 Task: Set up a 90-minute pottery and ceramics hand-building class for artistic expression.
Action: Mouse pressed left at (392, 191)
Screenshot: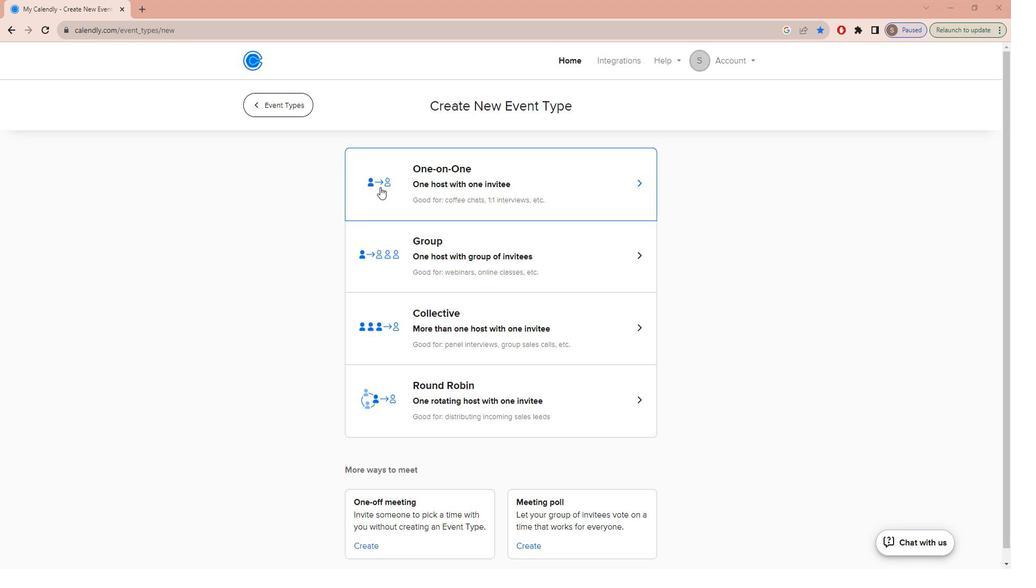 
Action: Key pressed c<Key.caps_lock>REATIVE<Key.space><Key.caps_lock>p<Key.caps_lock>OTTERY<Key.space>AND<Key.space><Key.caps_lock>c<Key.caps_lock>ERAMICS<Key.space><Key.caps_lock>h<Key.caps_lock>AND-<Key.caps_lock>b<Key.caps_lock>UILDING<Key.space><Key.caps_lock>c<Key.caps_lock>LASS
Screenshot: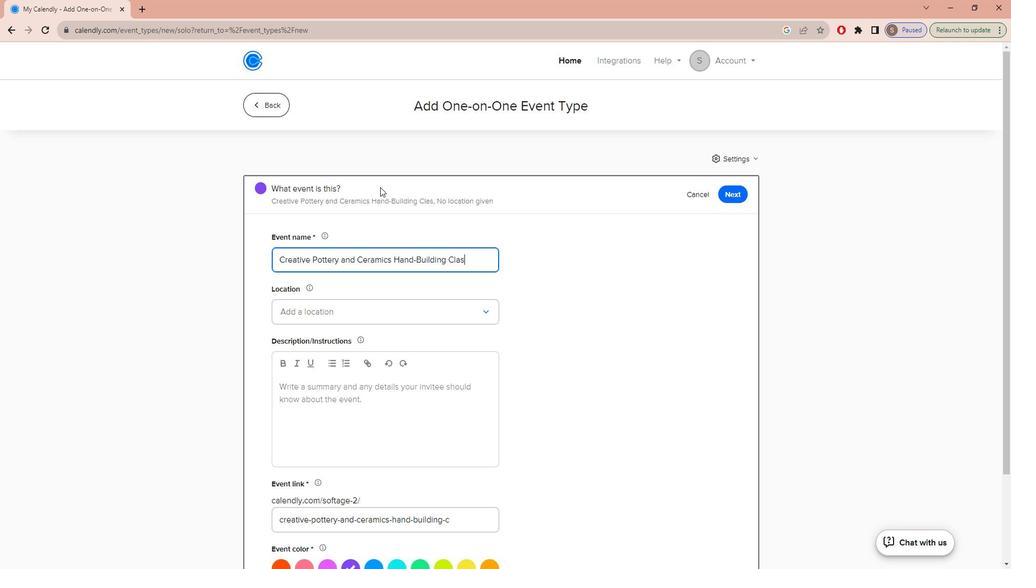 
Action: Mouse moved to (401, 313)
Screenshot: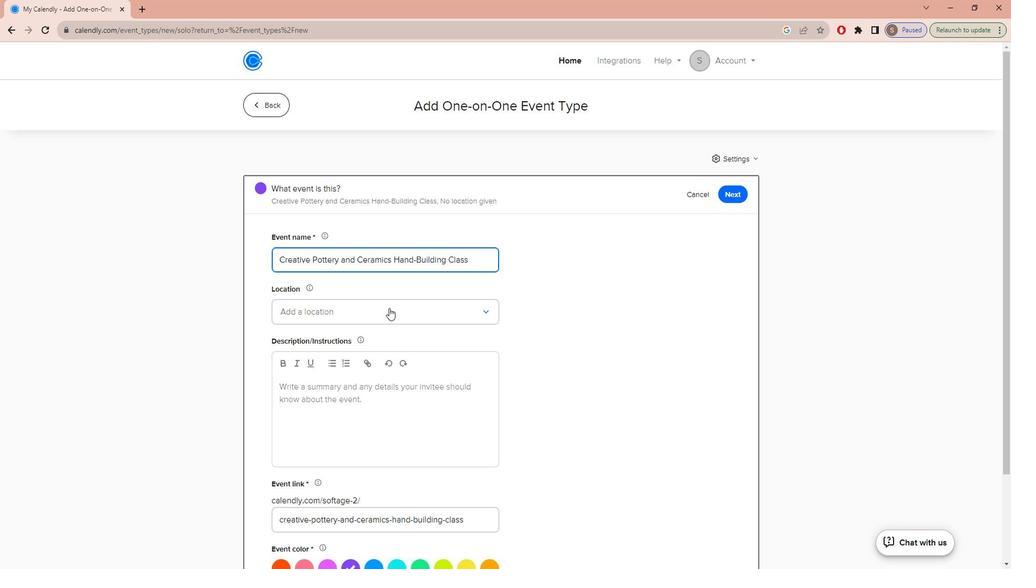 
Action: Mouse pressed left at (401, 313)
Screenshot: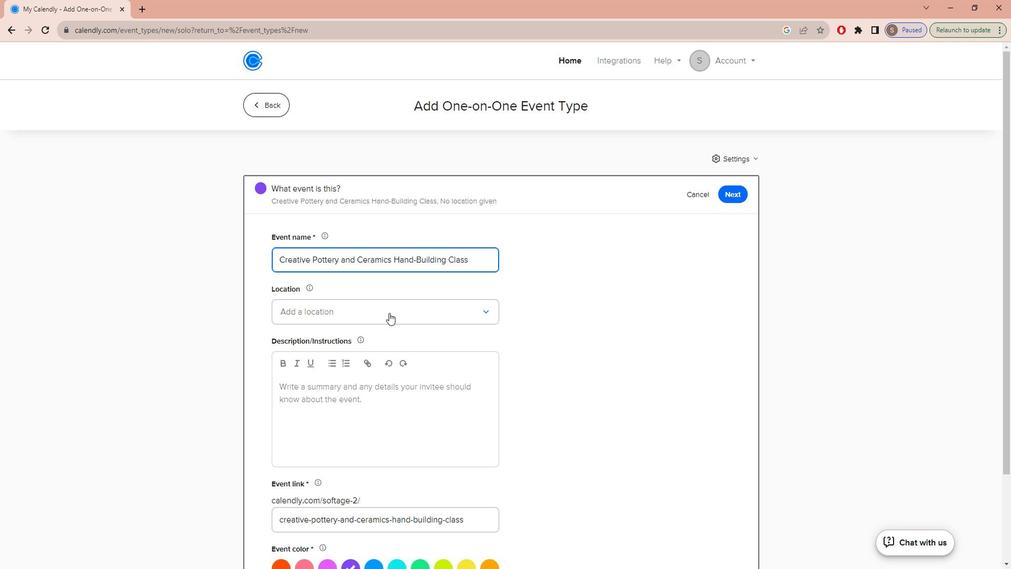 
Action: Mouse moved to (388, 345)
Screenshot: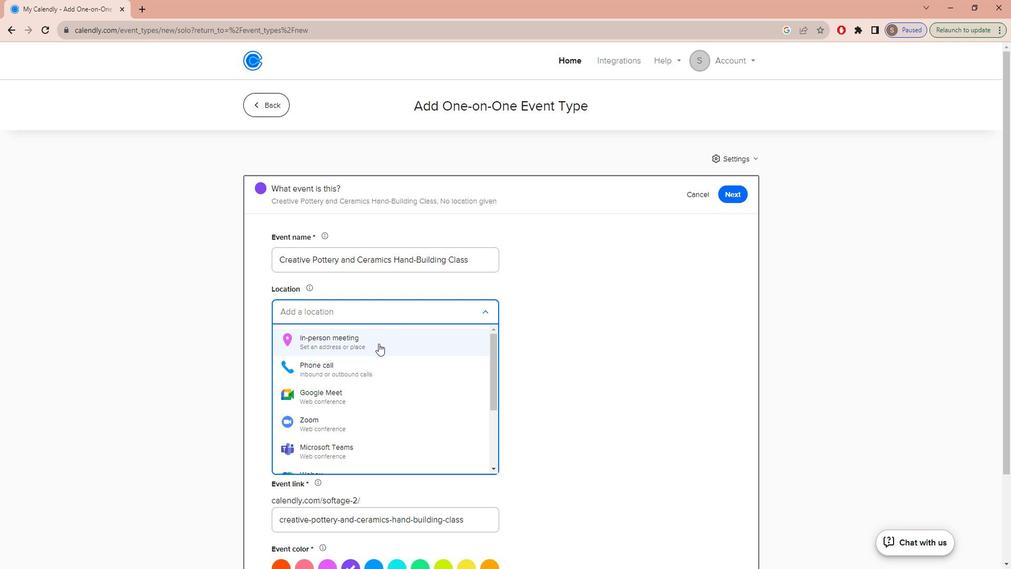 
Action: Mouse pressed left at (388, 345)
Screenshot: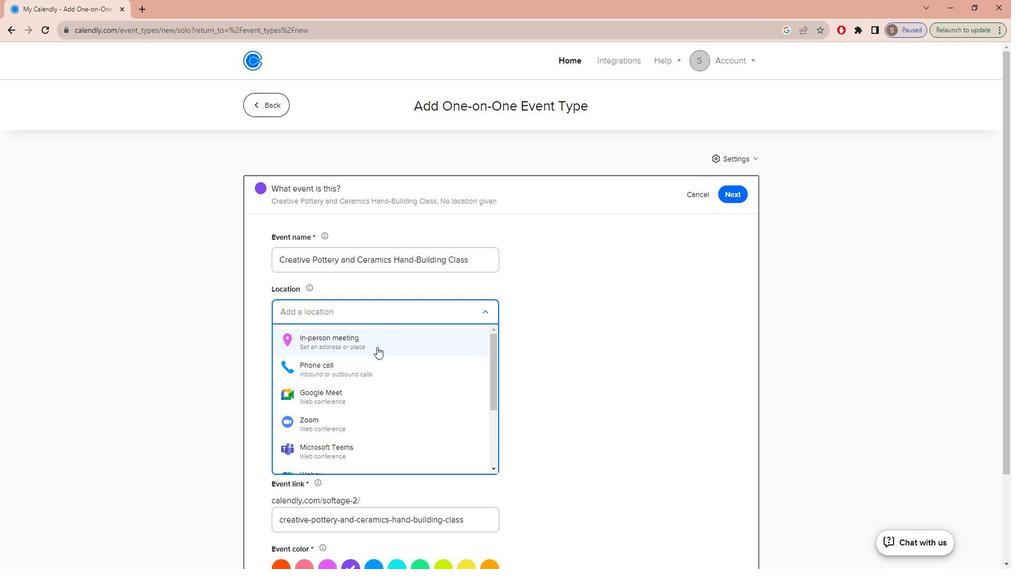 
Action: Mouse moved to (451, 192)
Screenshot: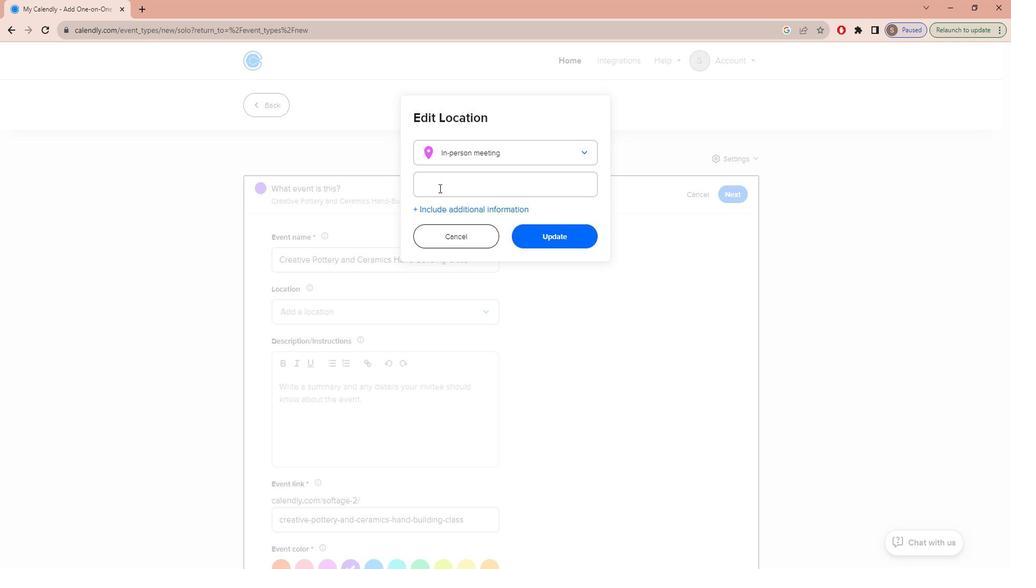 
Action: Mouse pressed left at (451, 192)
Screenshot: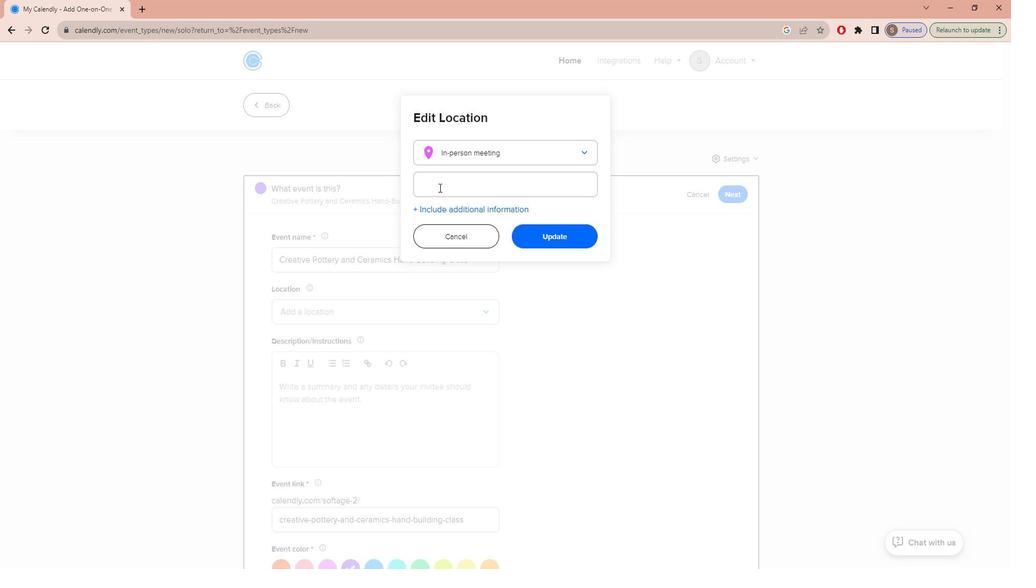 
Action: Key pressed <Key.caps_lock>c<Key.caps_lock>ALLANWOLDE<Key.space><Key.caps_lock>f<Key.caps_lock>INE<Key.space><Key.caps_lock>a<Key.caps_lock>RTS<Key.space><Key.caps_lock>c<Key.caps_lock>ENTER,<Key.space>980<Key.space><Key.caps_lock>b<Key.caps_lock>RIARCLIFF<Key.space><Key.caps_lock>r<Key.caps_lock>D<Key.space><Key.caps_lock>ne,<Key.space>a<Key.caps_lock>TLANTA,<Key.space><Key.caps_lock>ga<Key.space>30306
Screenshot: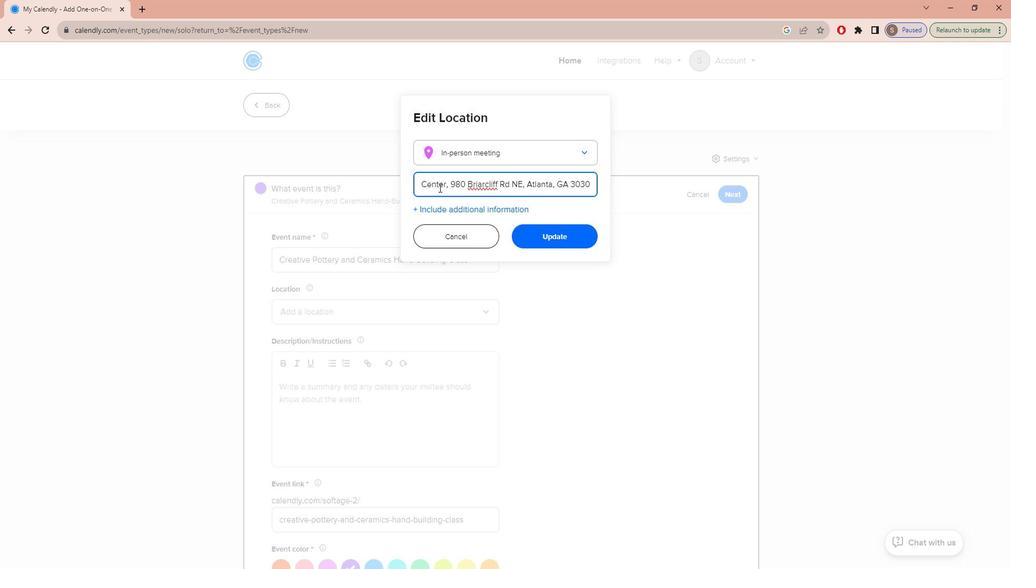 
Action: Mouse moved to (567, 236)
Screenshot: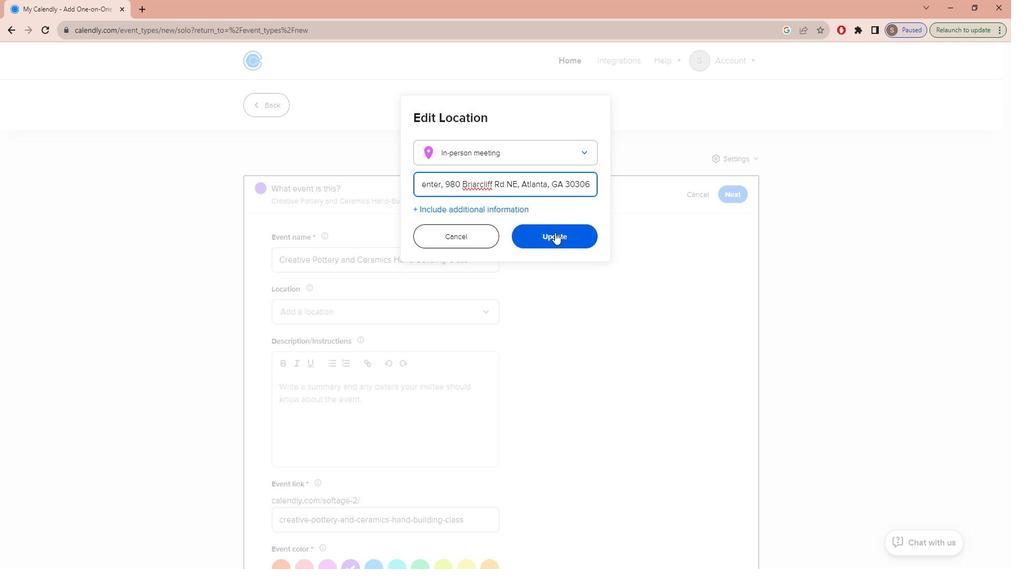 
Action: Mouse pressed left at (567, 236)
Screenshot: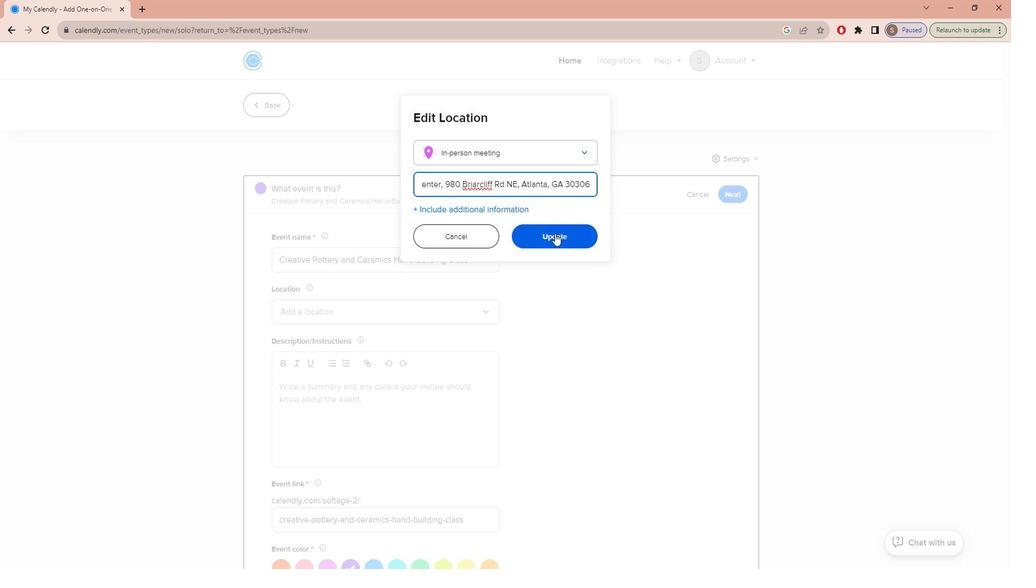 
Action: Mouse moved to (355, 424)
Screenshot: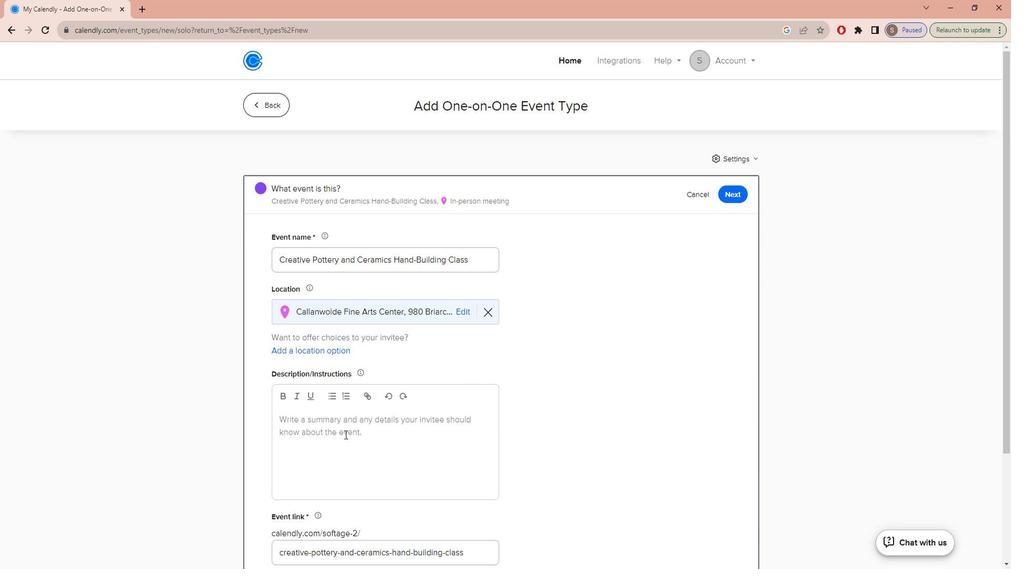 
Action: Mouse pressed left at (355, 424)
Screenshot: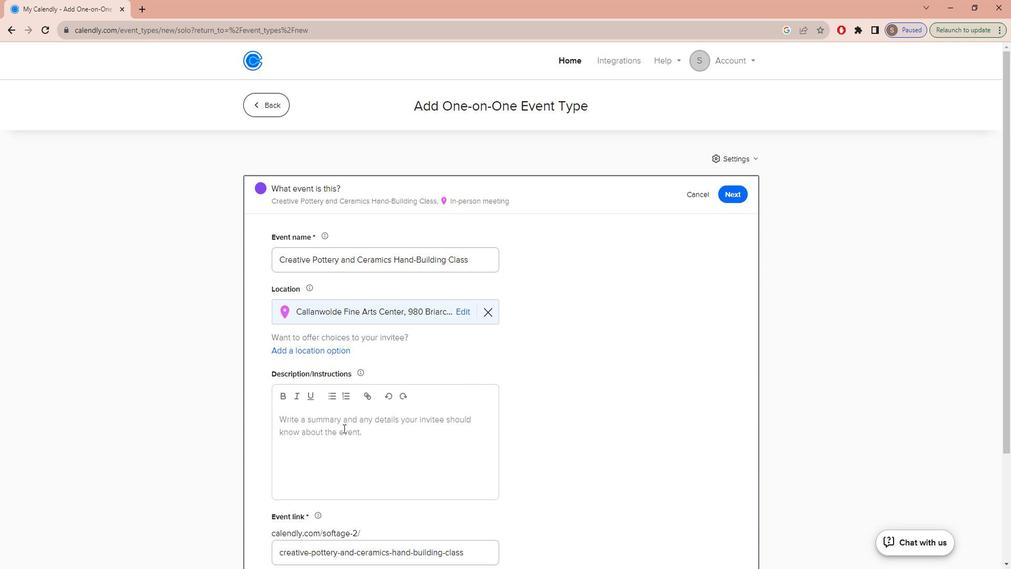 
Action: Mouse moved to (354, 424)
Screenshot: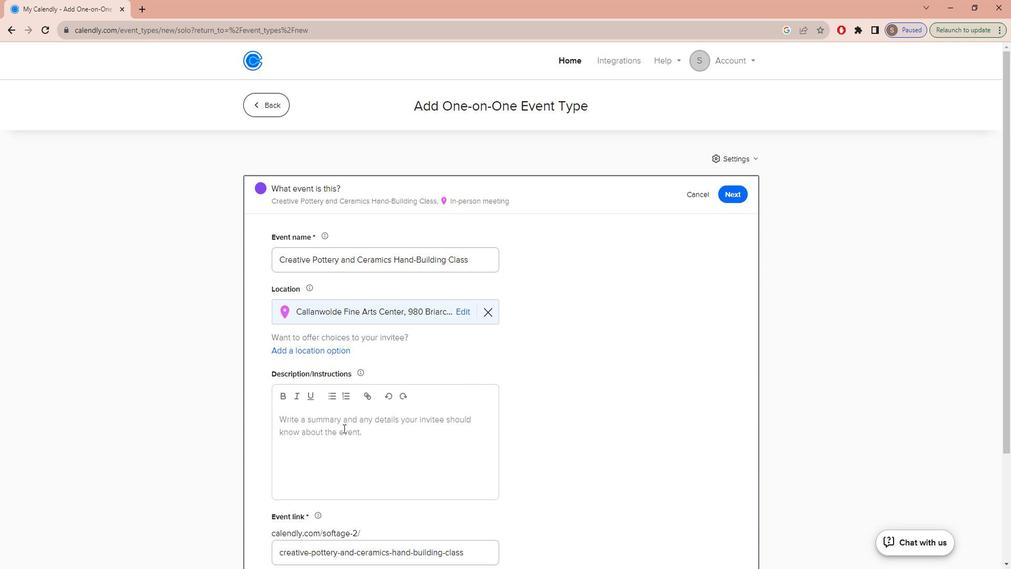 
Action: Key pressed j<Key.caps_lock>OIN<Key.space>OUR<Key.space><Key.caps_lock>c<Key.caps_lock>REATIVE<Key.space><Key.caps_lock>p<Key.caps_lock>OTTERY<Key.space>AND<Key.space><Key.caps_lock>c<Key.caps_lock>ERAMICS<Key.space><Key.caps_lock>h<Key.caps_lock>AND-<Key.caps_lock>b<Key.caps_lock>UILDING<Key.space><Key.caps_lock>c<Key.caps_lock>LASS<Key.space>TO<Key.space>UNLOCK<Key.space>YOUR<Key.space>ARTISTIC<Key.space>POTENTIAL<Key.space>THROUGH<Key.space>THE<Key.space>TRANSFORMATIVE<Key.space>POWER<Key.space>OF<Key.space>CLAY.<Key.space><Key.caps_lock>w<Key.caps_lock>HETHER<Key.space>YOU<Key.space>ARE<Key.space>A<Key.space>BEGINNER<Key.space>OR<Key.space>AN<Key.space>EXPERIENCED<Key.space>ARTIST,<Key.space>THIS<Key.space>L<Key.backspace>CLASS<Key.space>IS<Key.space>DESIGNBED<Key.backspace><Key.backspace><Key.backspace>ED<Key.space>TO<Key.space>INSPIRE<Key.space>YOUR<Key.space>CREATIVITY<Key.space>AND<Key.space>HELP<Key.space>YOU<Key.space>EXPRESS<Key.space>YOURSELF<Key.space>THROUGH<Key.space>THE<Key.space>TACTILE<Key.space>AND<Key.space>THERAPEUTIC<Key.space>PROCESS<Key.space>OF<Key.space>WORKING<Key.space>WITH<Key.space>D<Key.backspace>CLAY.
Screenshot: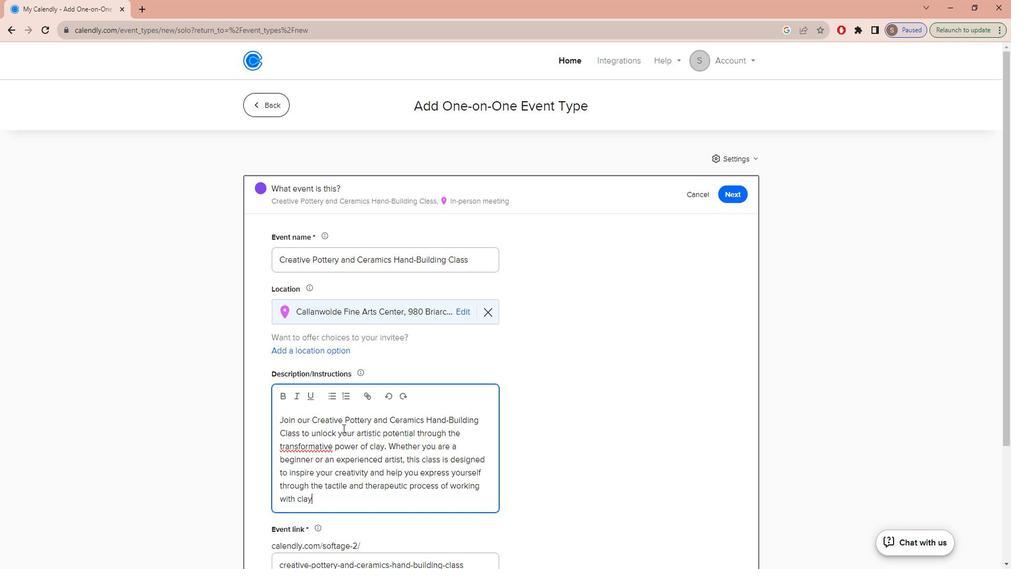 
Action: Mouse scrolled (354, 423) with delta (0, 0)
Screenshot: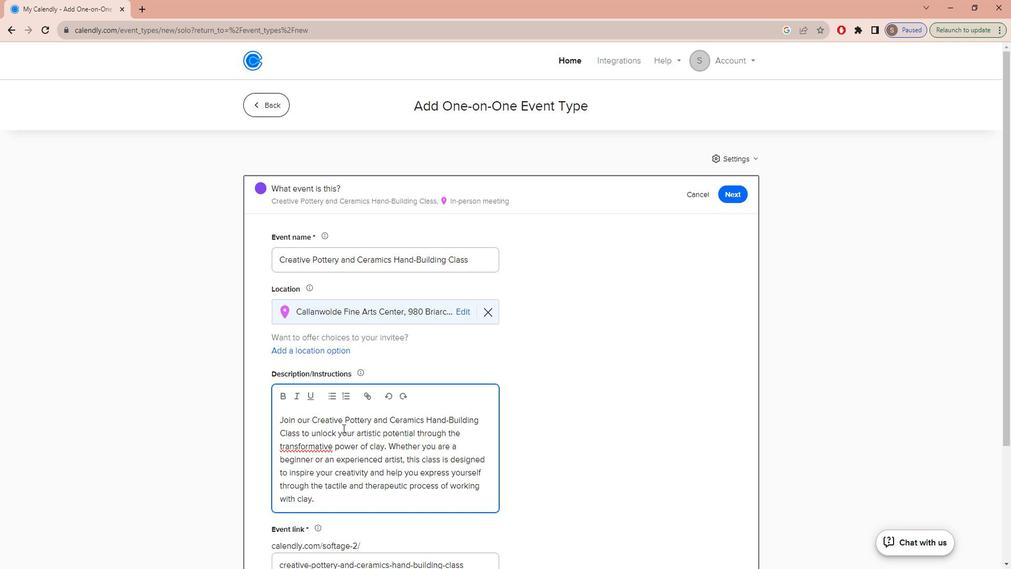 
Action: Mouse scrolled (354, 423) with delta (0, 0)
Screenshot: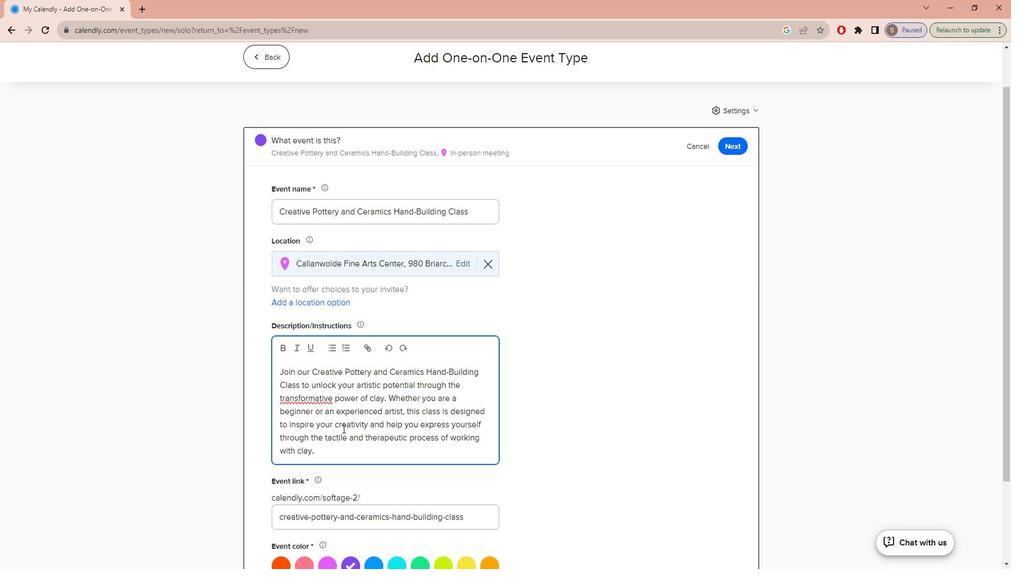 
Action: Mouse scrolled (354, 423) with delta (0, 0)
Screenshot: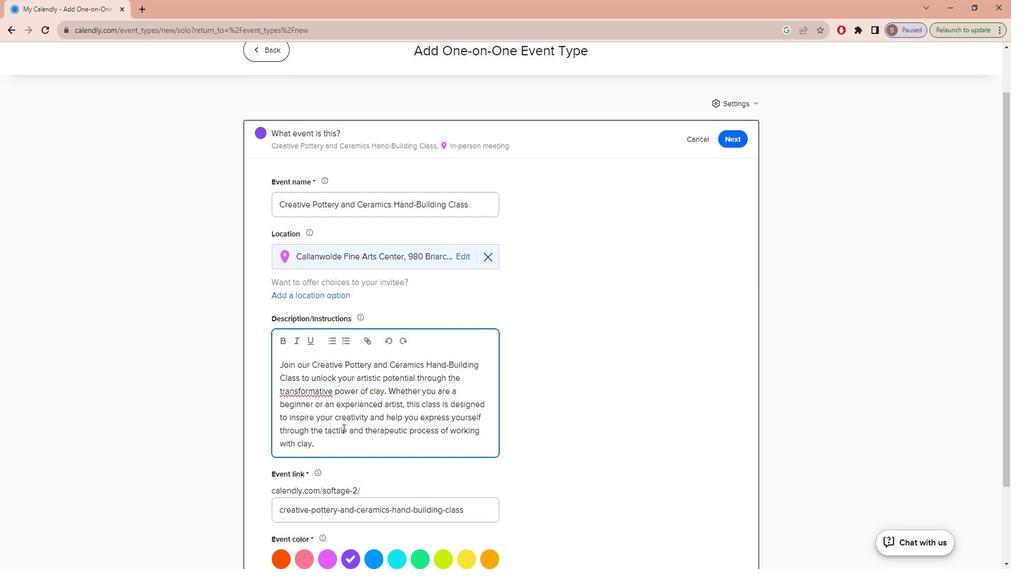 
Action: Mouse scrolled (354, 423) with delta (0, 0)
Screenshot: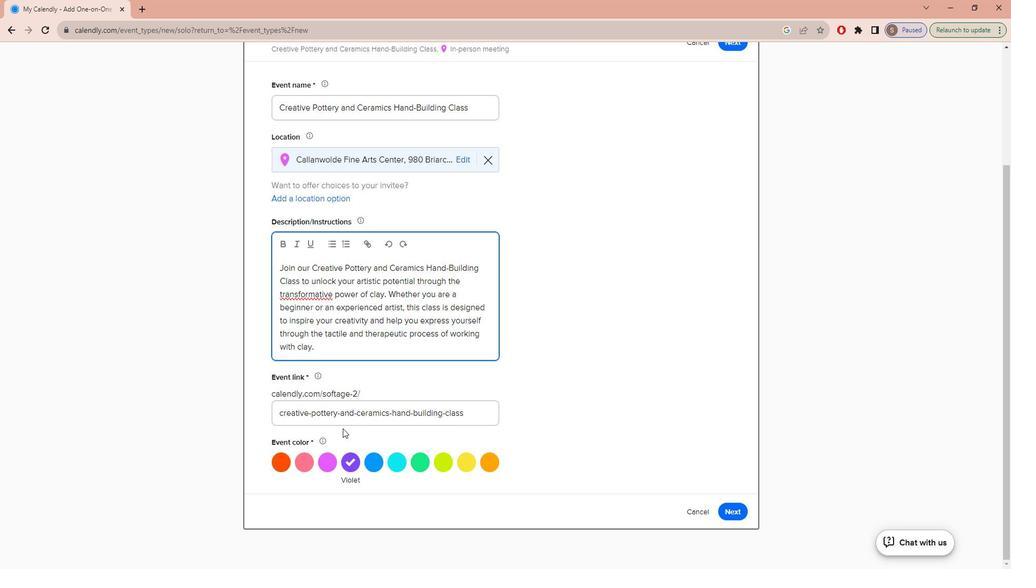 
Action: Mouse scrolled (354, 423) with delta (0, 0)
Screenshot: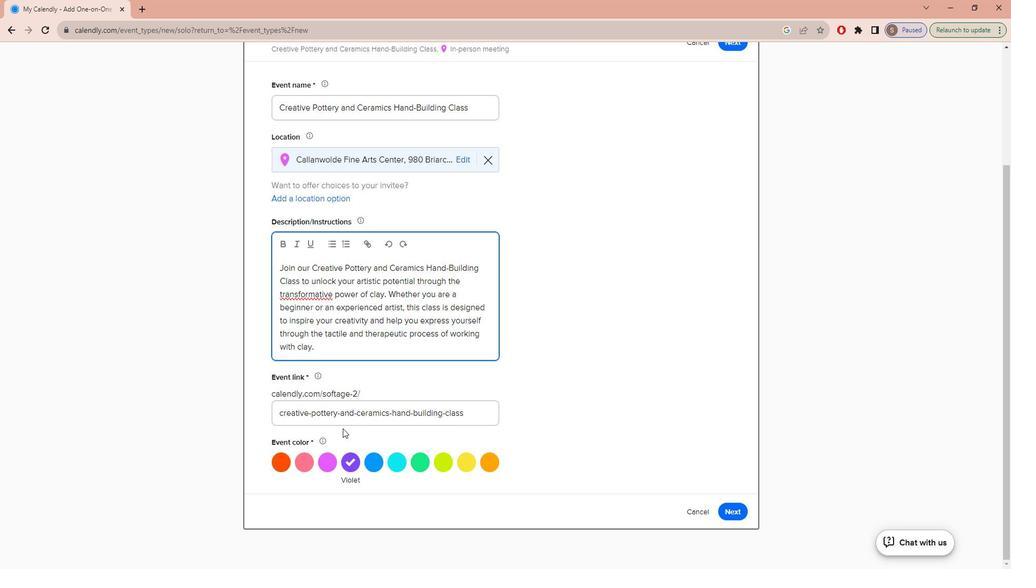 
Action: Mouse scrolled (354, 423) with delta (0, 0)
Screenshot: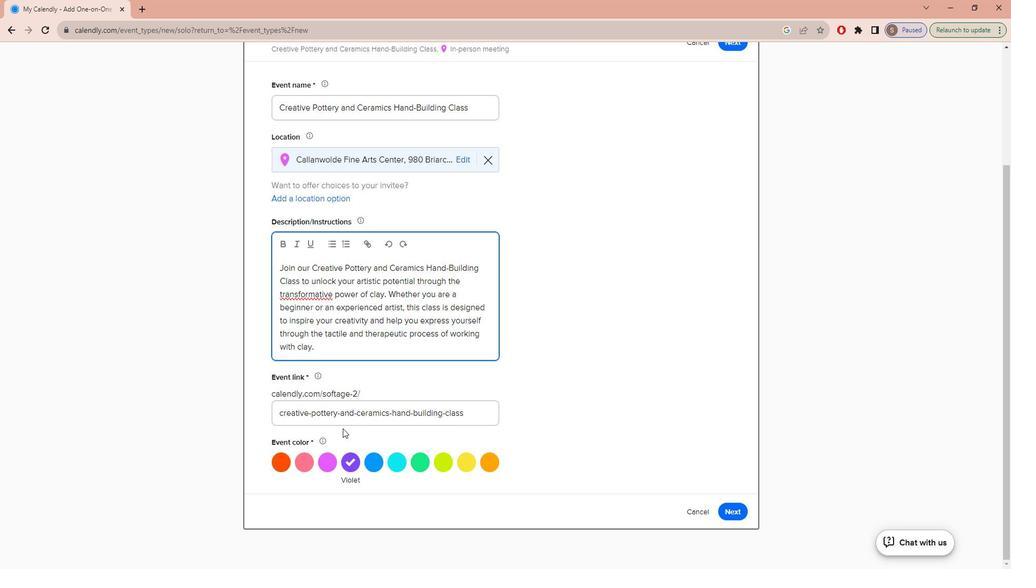 
Action: Mouse moved to (412, 464)
Screenshot: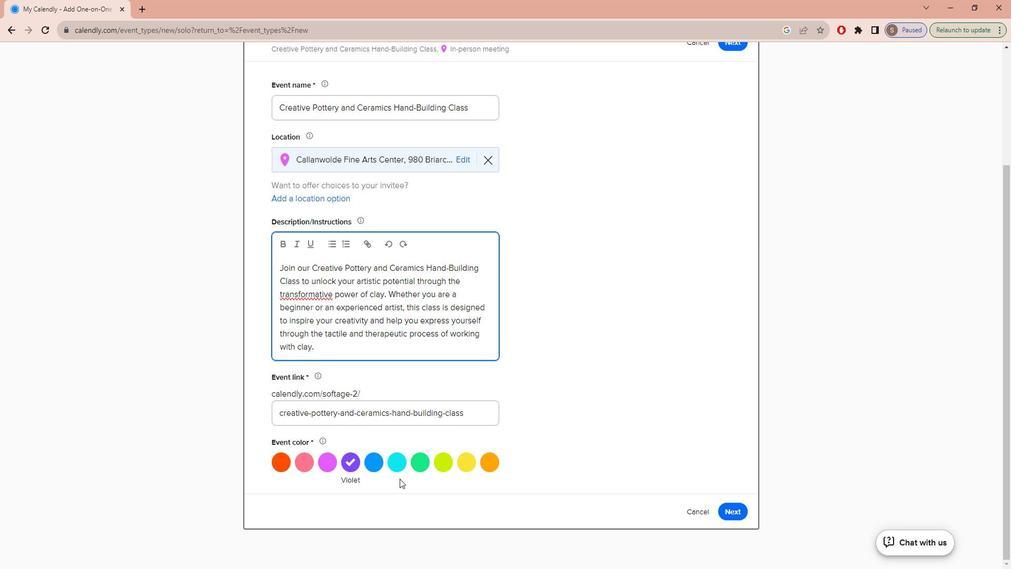 
Action: Mouse pressed left at (412, 464)
Screenshot: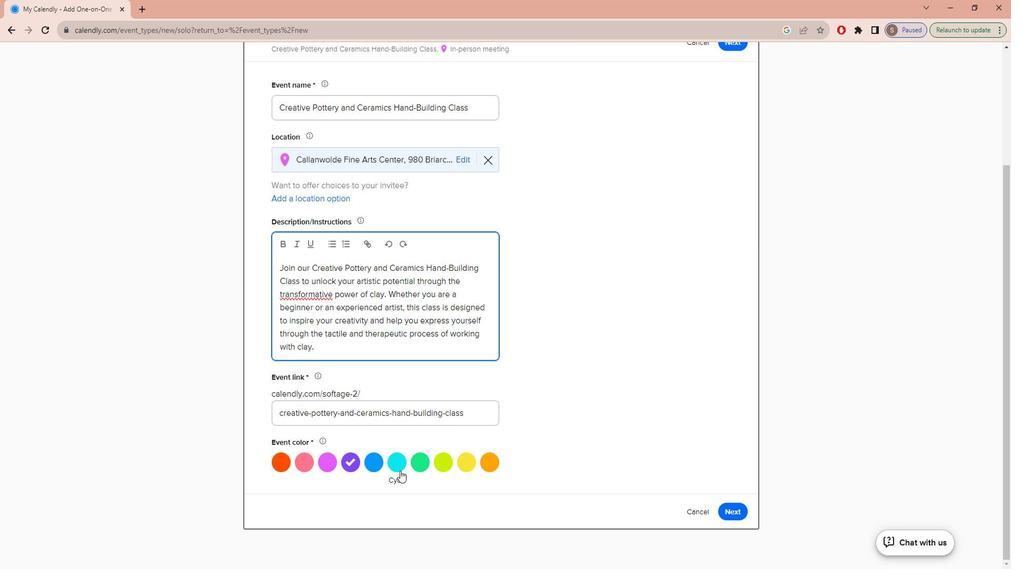 
Action: Mouse moved to (754, 501)
Screenshot: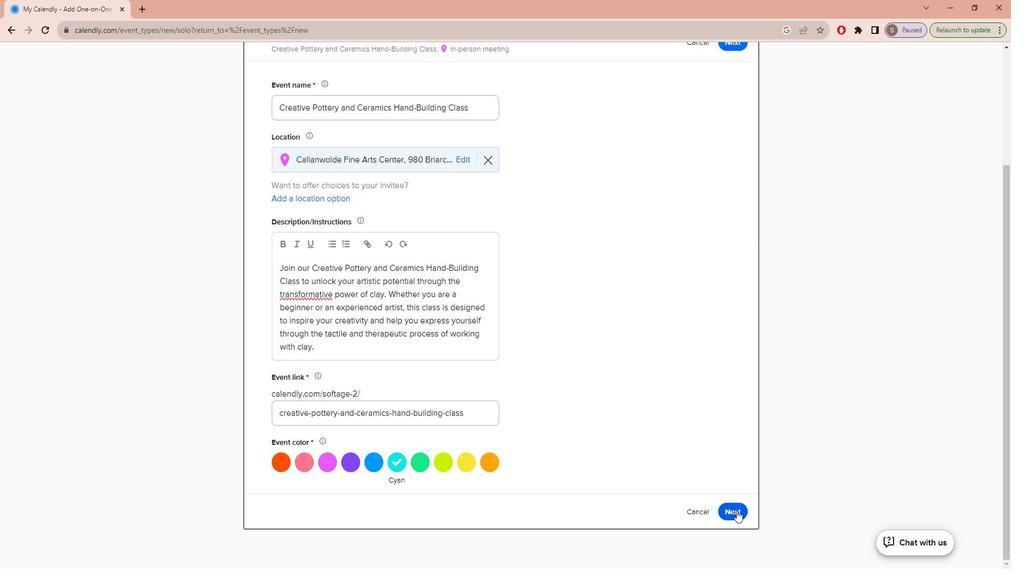 
Action: Mouse pressed left at (754, 501)
Screenshot: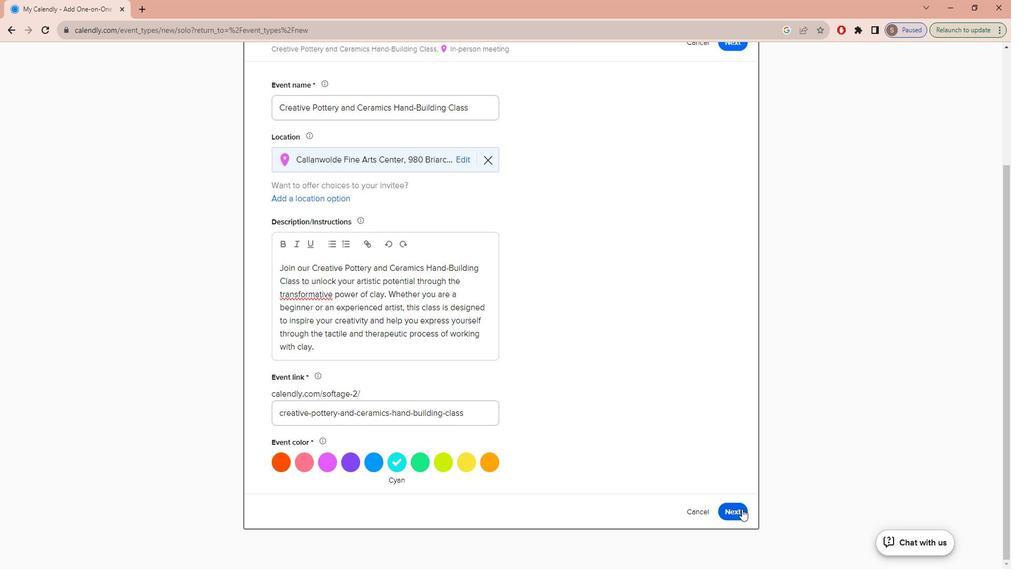 
Action: Mouse moved to (455, 310)
Screenshot: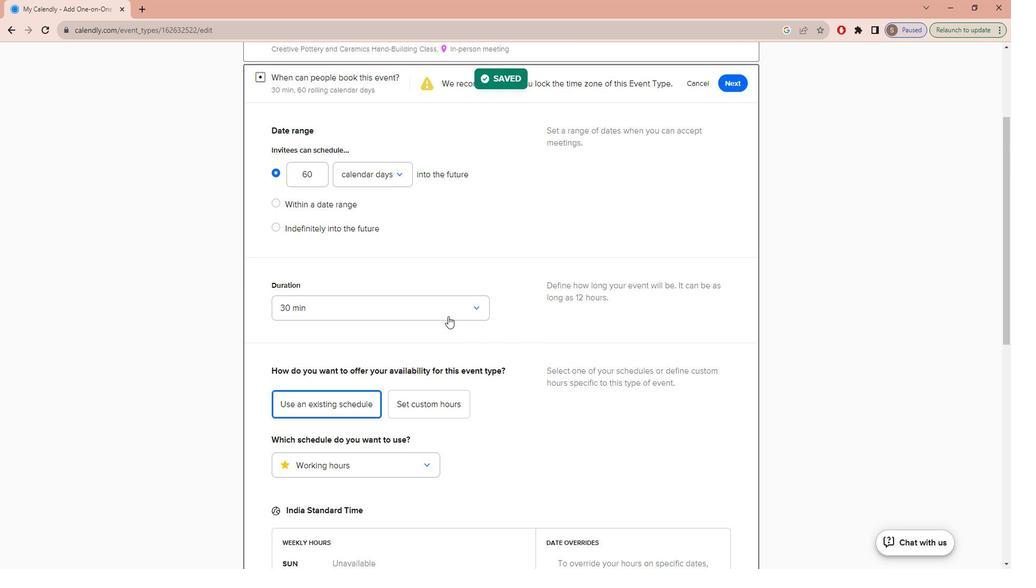 
Action: Mouse pressed left at (455, 310)
Screenshot: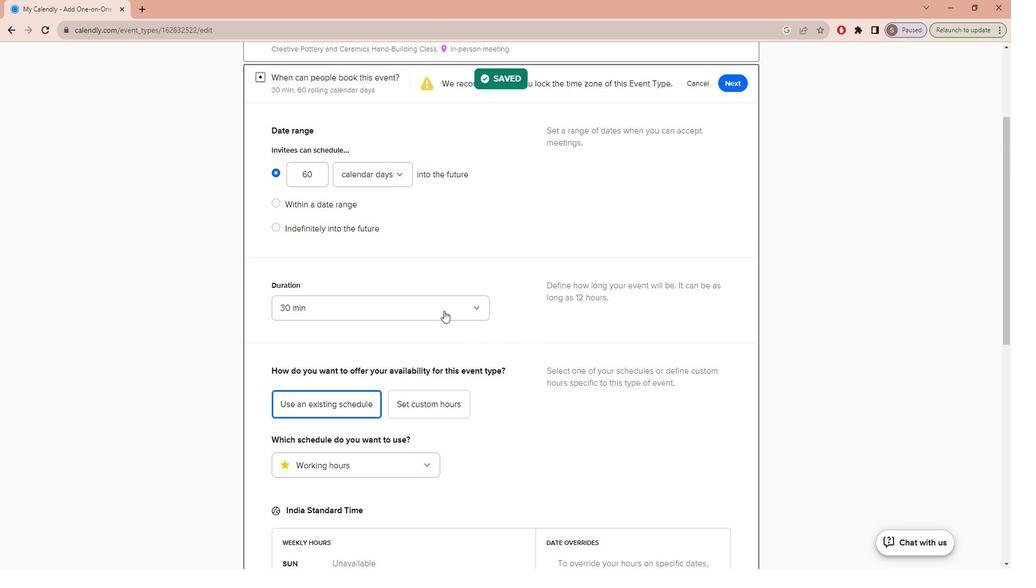
Action: Mouse moved to (434, 415)
Screenshot: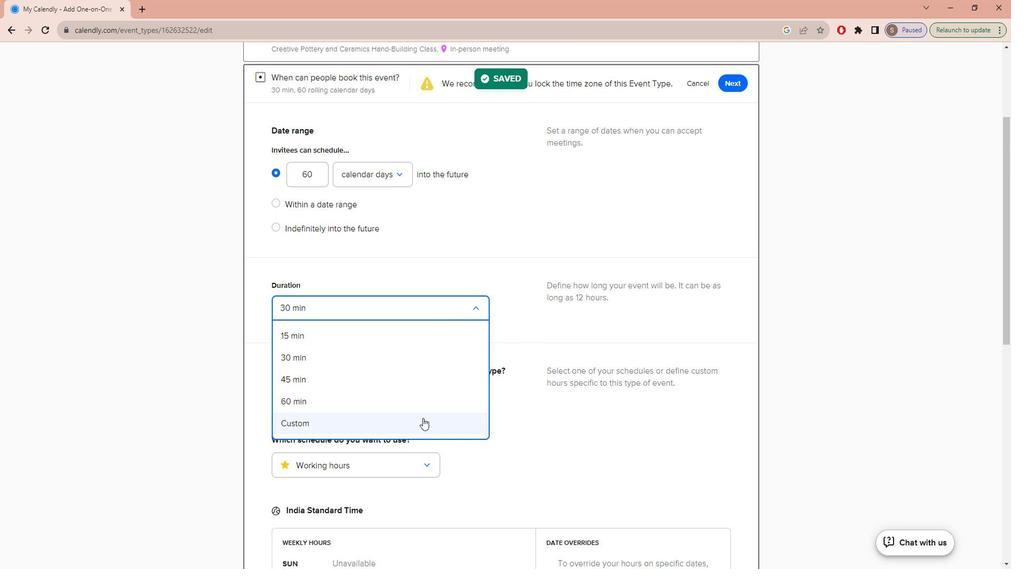 
Action: Mouse pressed left at (434, 415)
Screenshot: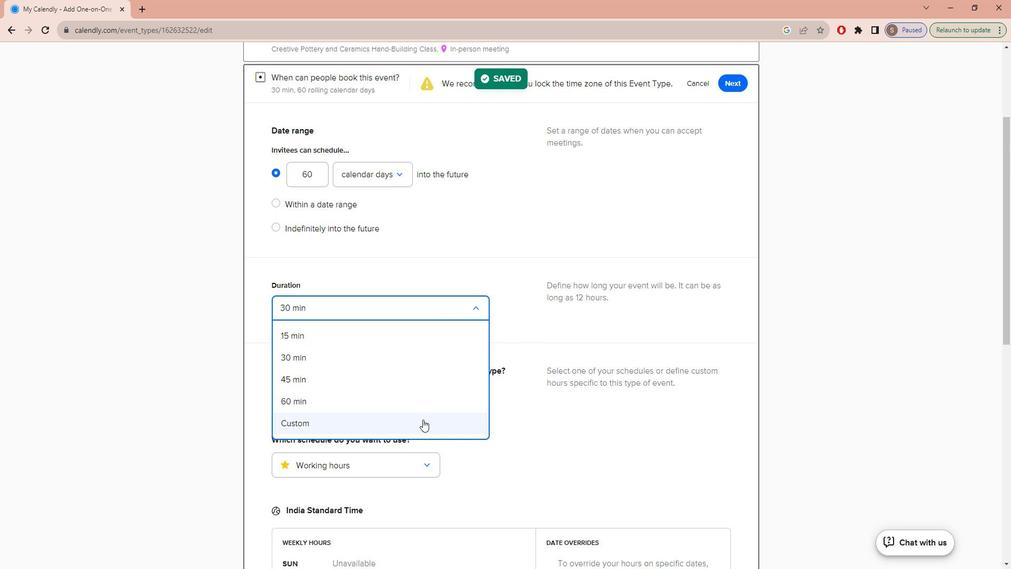 
Action: Key pressed 90
Screenshot: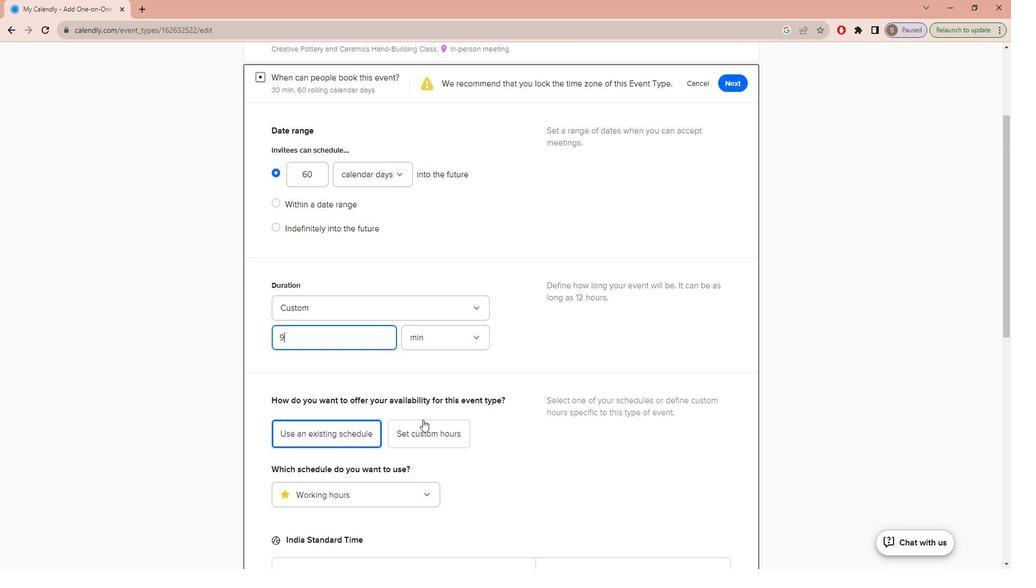 
Action: Mouse moved to (587, 322)
Screenshot: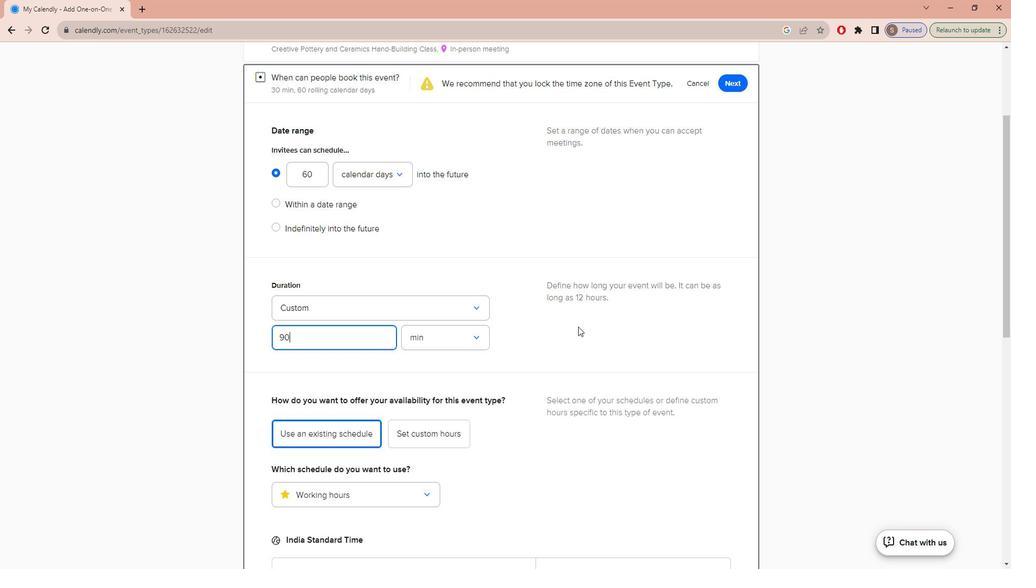 
Action: Mouse scrolled (587, 323) with delta (0, 0)
Screenshot: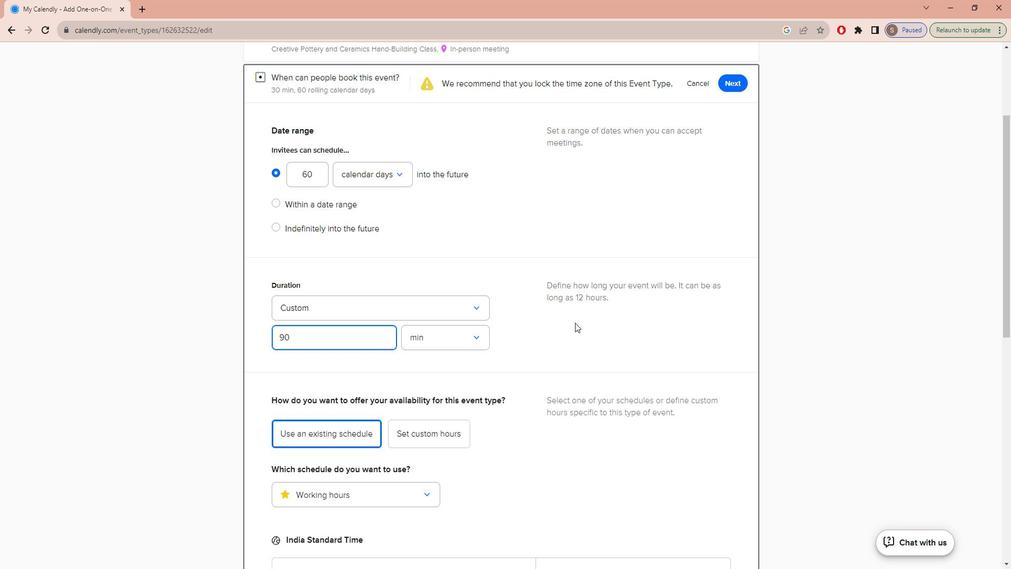 
Action: Mouse scrolled (587, 323) with delta (0, 0)
Screenshot: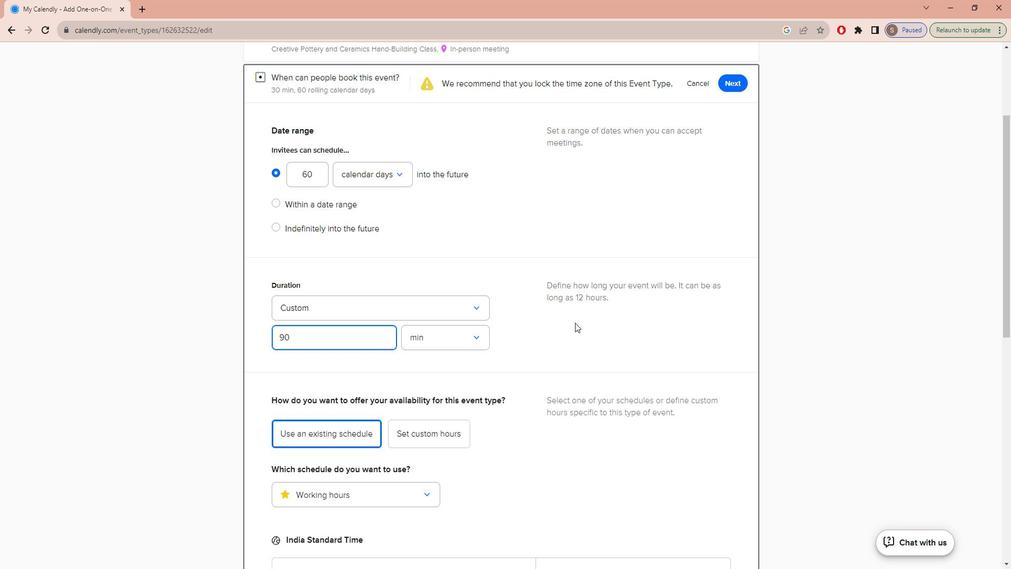 
Action: Mouse scrolled (587, 323) with delta (0, 0)
Screenshot: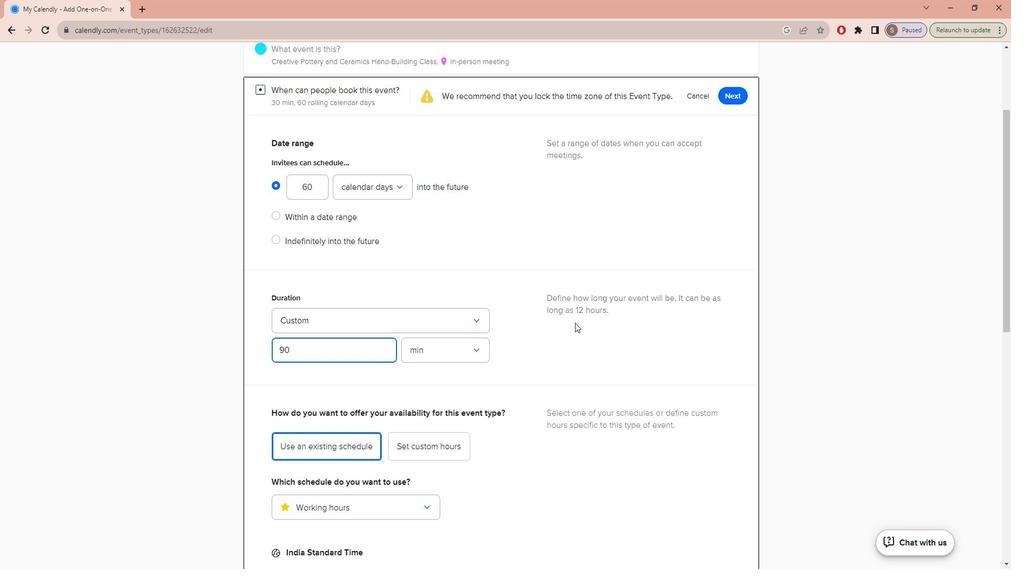 
Action: Mouse moved to (733, 236)
Screenshot: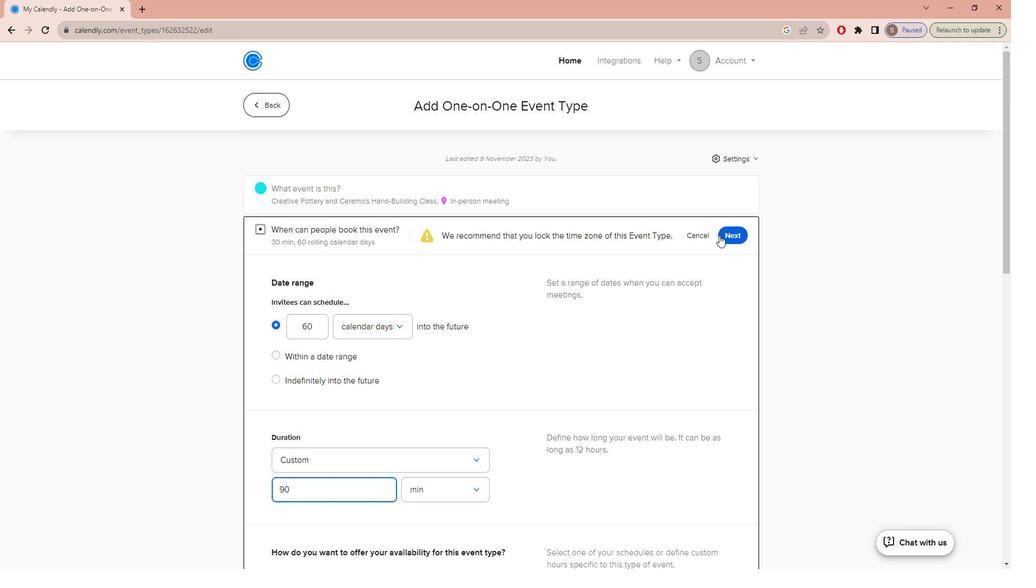 
Action: Mouse pressed left at (733, 236)
Screenshot: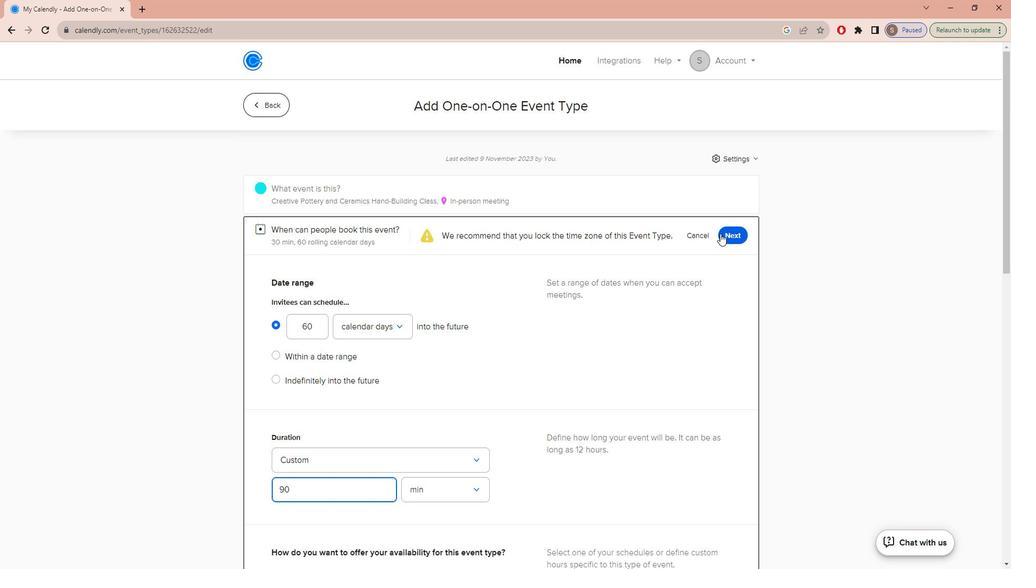 
